 Task: Set up file sharing on your Mac and create a shared folder for another user.
Action: Mouse pressed left at (582, 187)
Screenshot: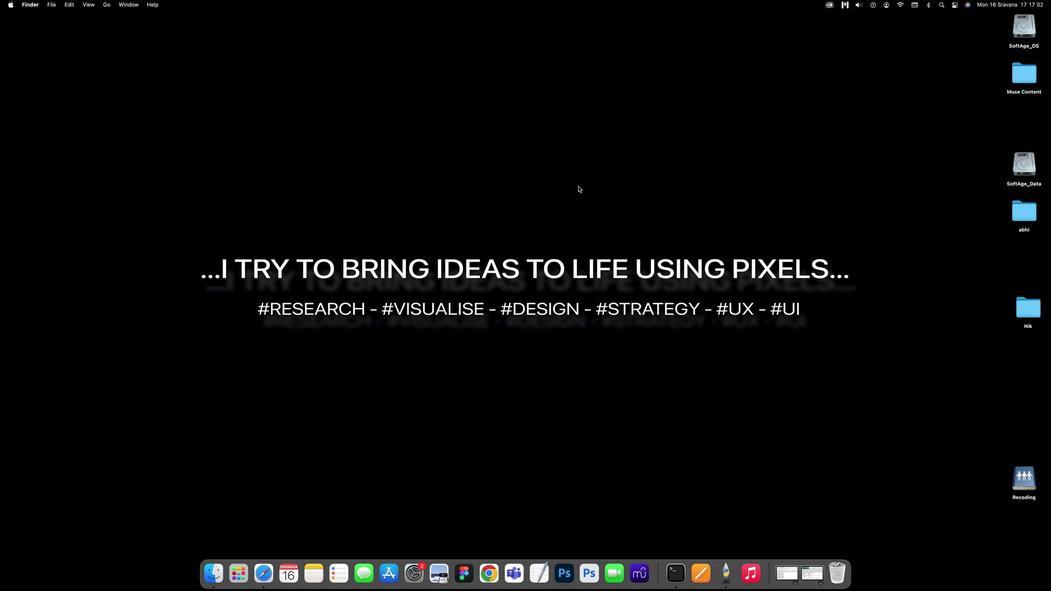 
Action: Mouse moved to (603, 164)
Screenshot: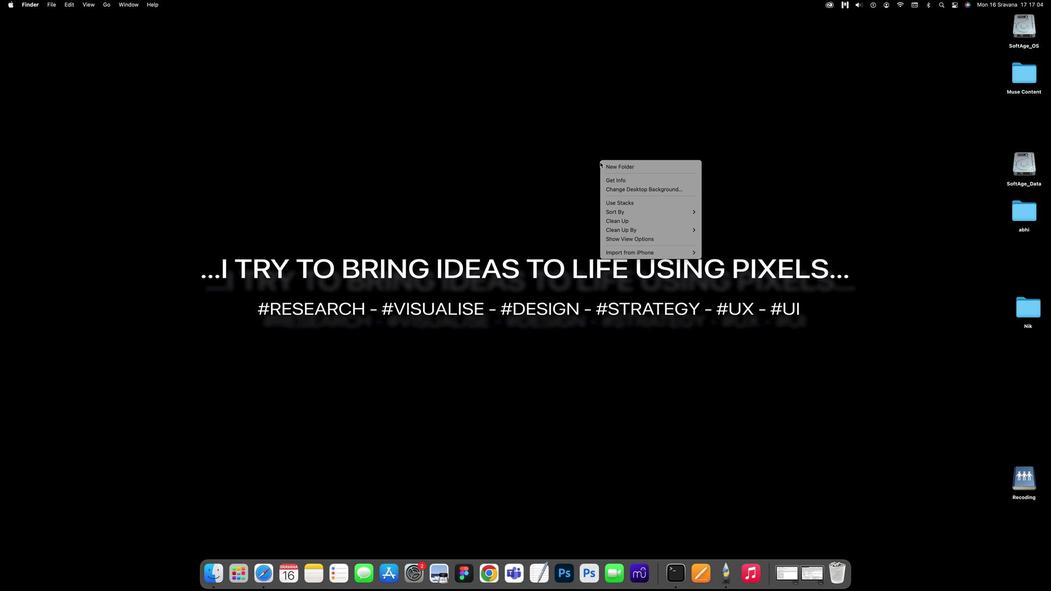 
Action: Mouse pressed right at (603, 164)
Screenshot: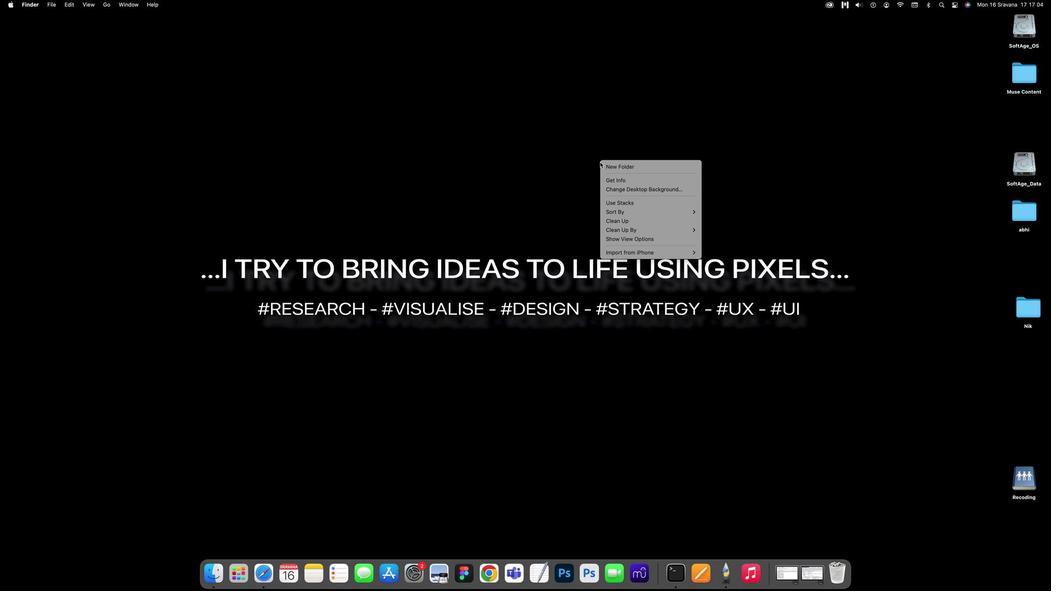 
Action: Mouse moved to (614, 173)
Screenshot: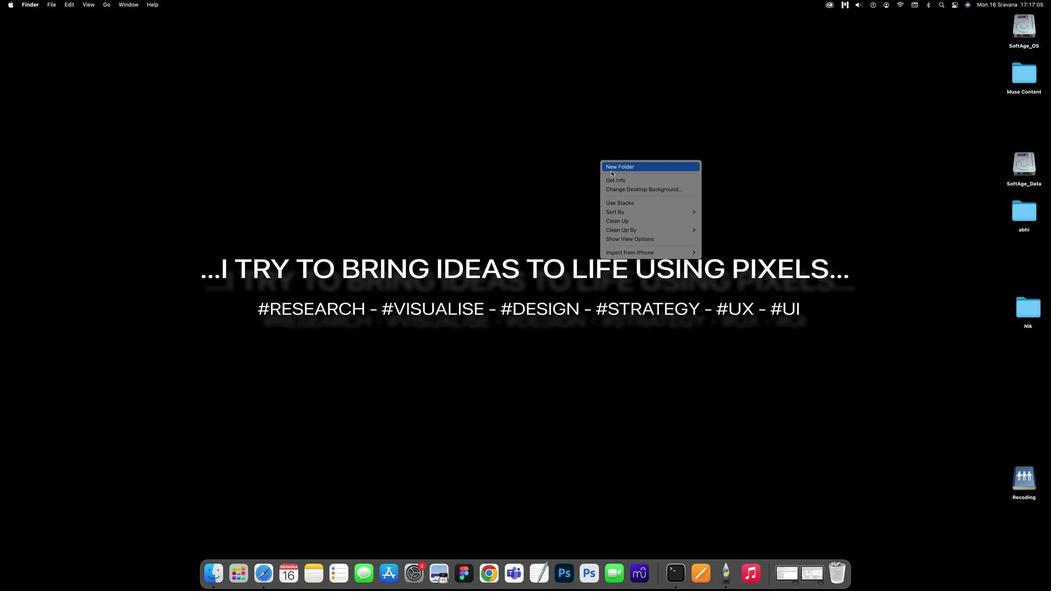 
Action: Mouse pressed left at (614, 173)
Screenshot: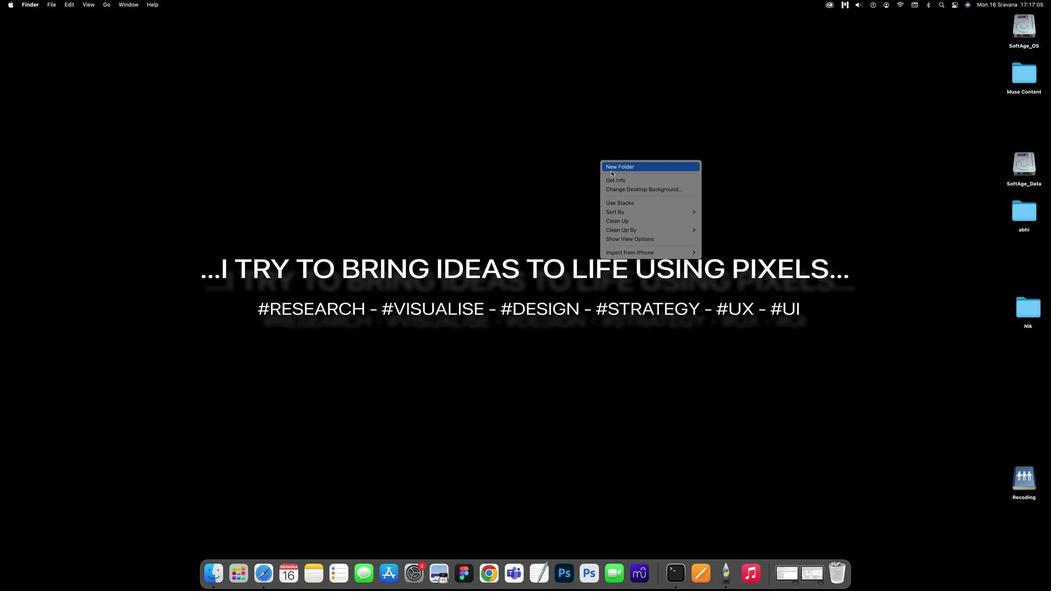 
Action: Key pressed Key.caps_lock'L'Key.caps_lock'u''c''i''f''e''r'Key.spaceKey.caps_lock'M'Key.caps_lock'o''r''n''i''n''g''s''t''a''r'Key.enter
Screenshot: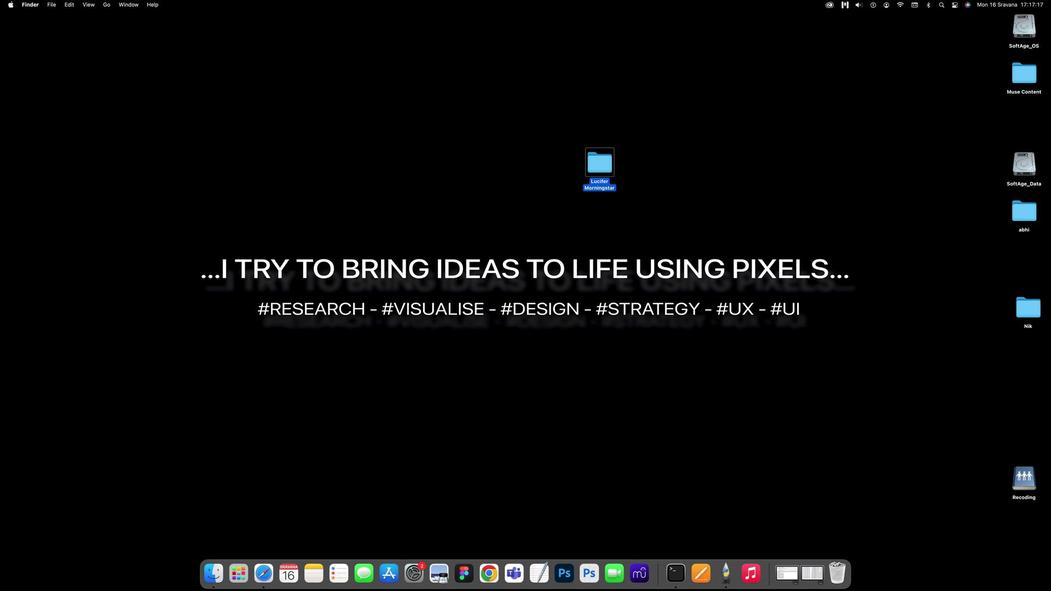 
Action: Mouse moved to (599, 164)
Screenshot: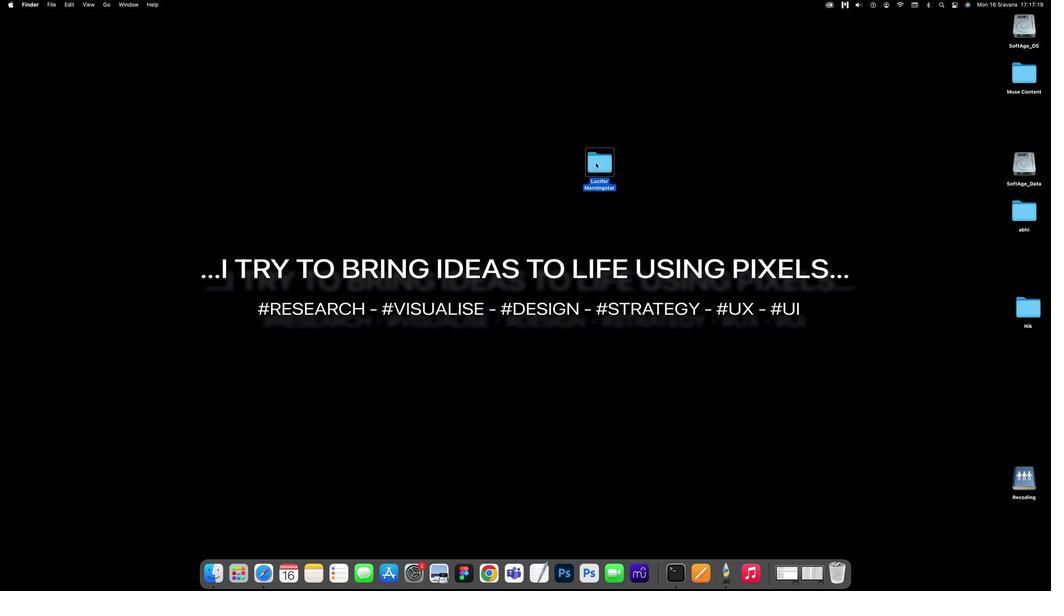 
Action: Mouse pressed left at (599, 164)
Screenshot: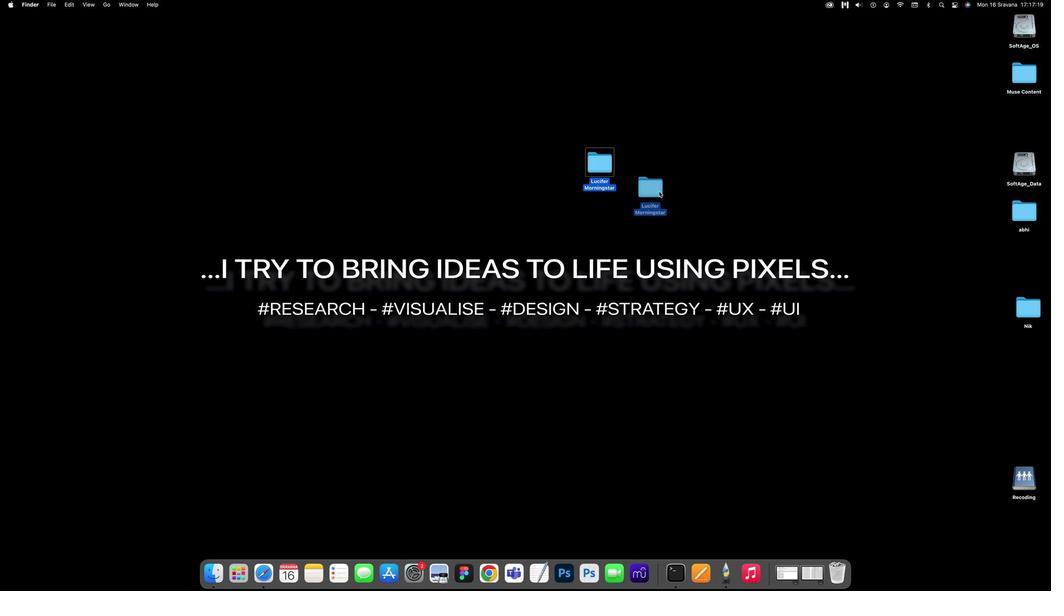 
Action: Mouse moved to (998, 266)
Screenshot: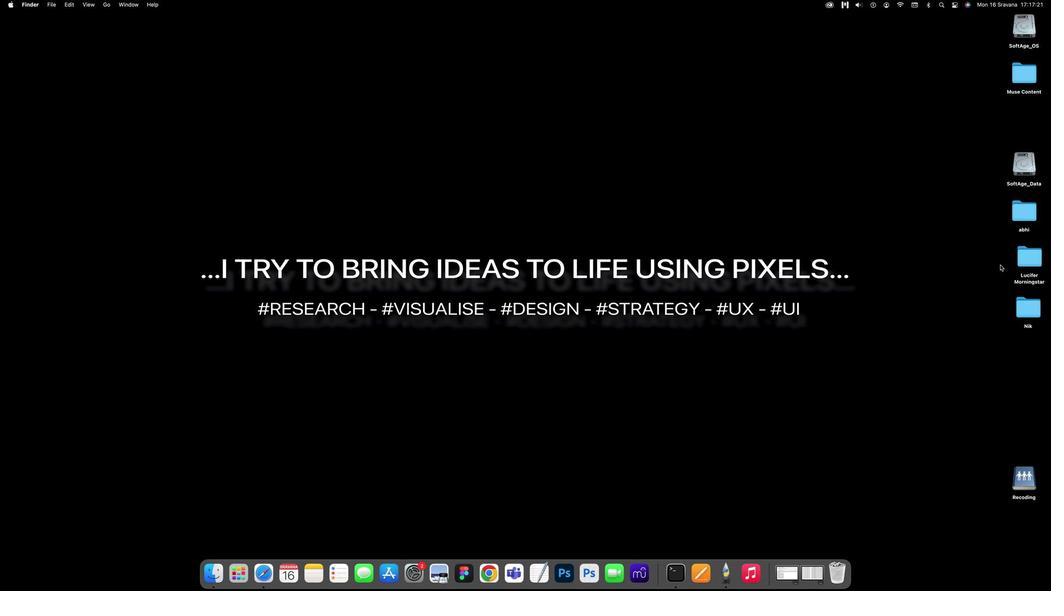 
Action: Mouse pressed left at (998, 266)
Screenshot: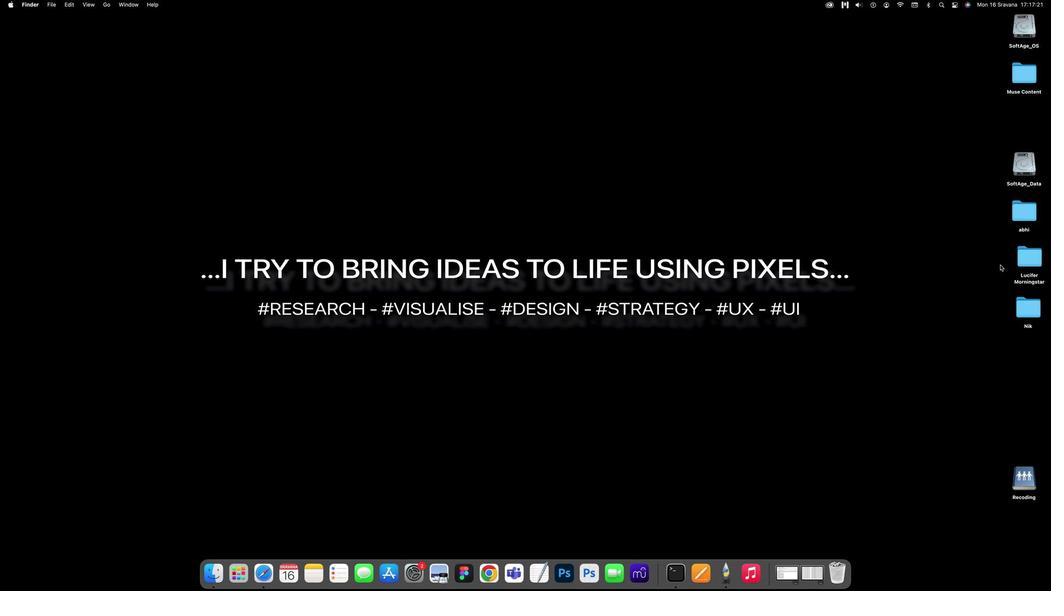 
Action: Mouse moved to (22, 7)
Screenshot: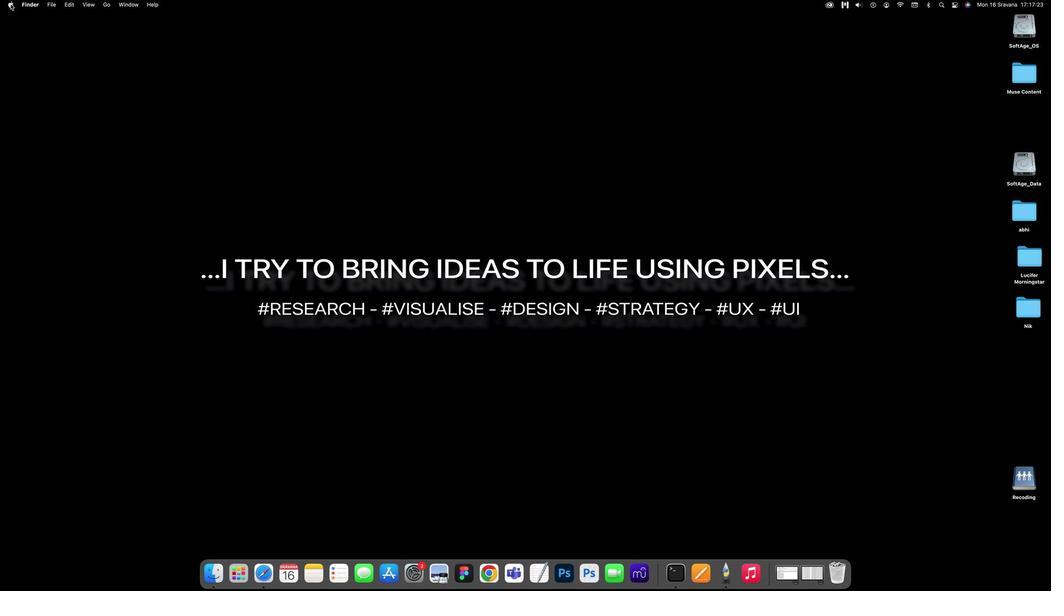 
Action: Mouse pressed left at (22, 7)
Screenshot: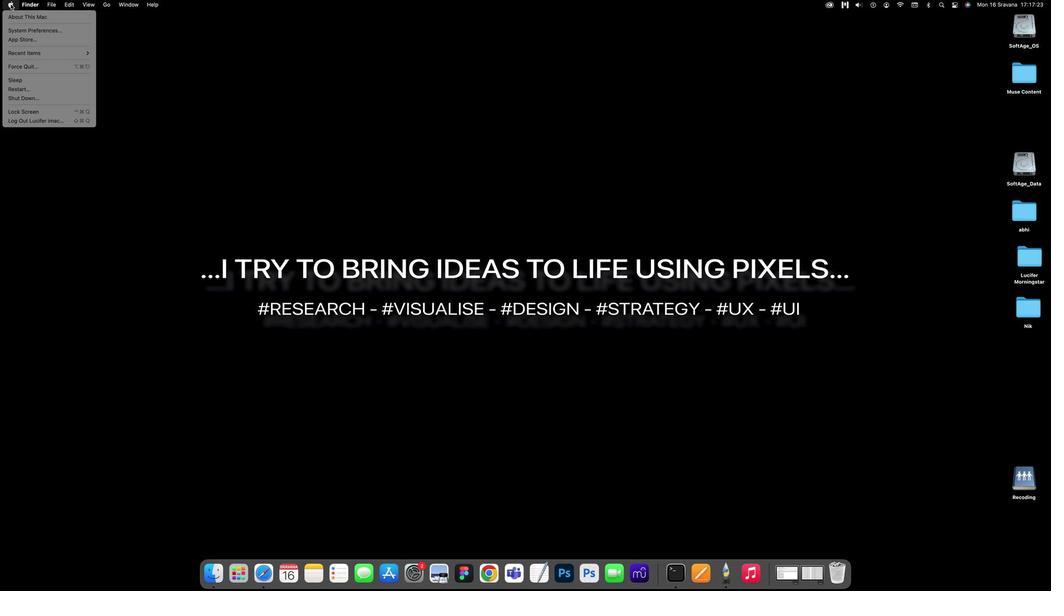 
Action: Mouse moved to (20, 32)
Screenshot: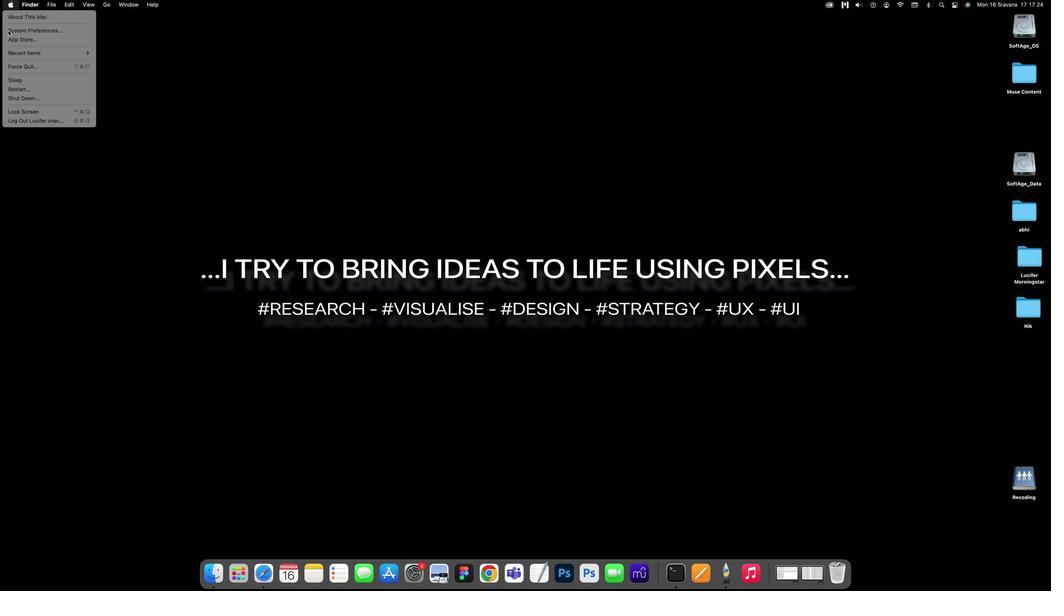 
Action: Mouse pressed left at (20, 32)
Screenshot: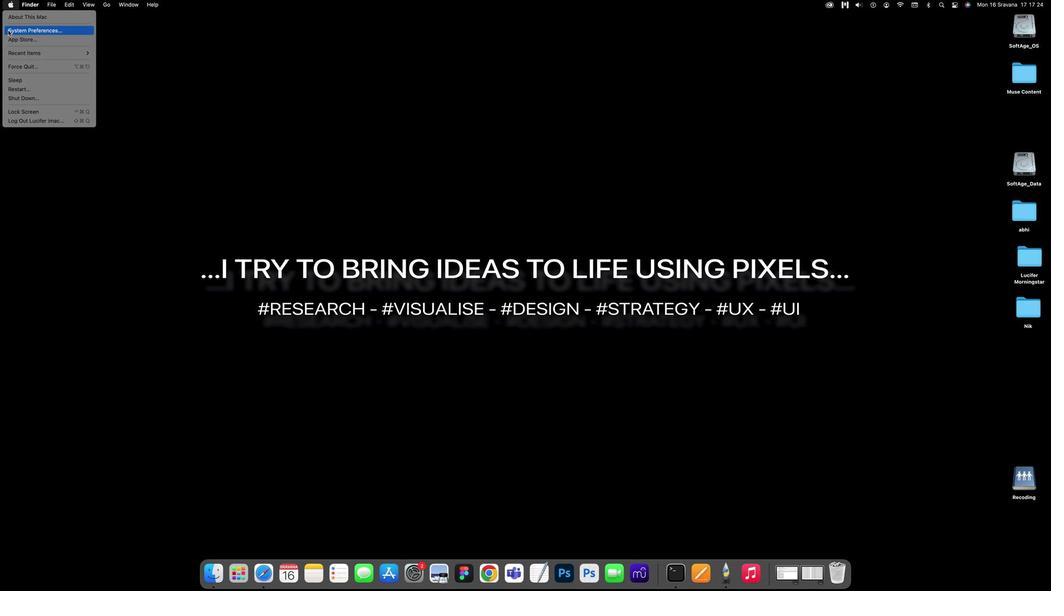 
Action: Mouse moved to (516, 335)
Screenshot: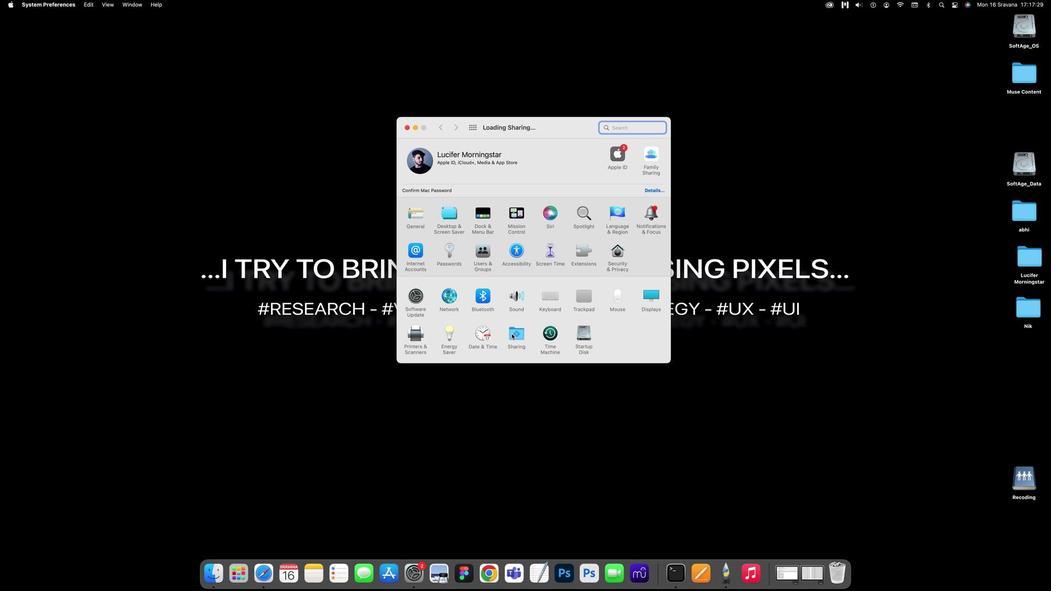 
Action: Mouse pressed left at (516, 335)
Screenshot: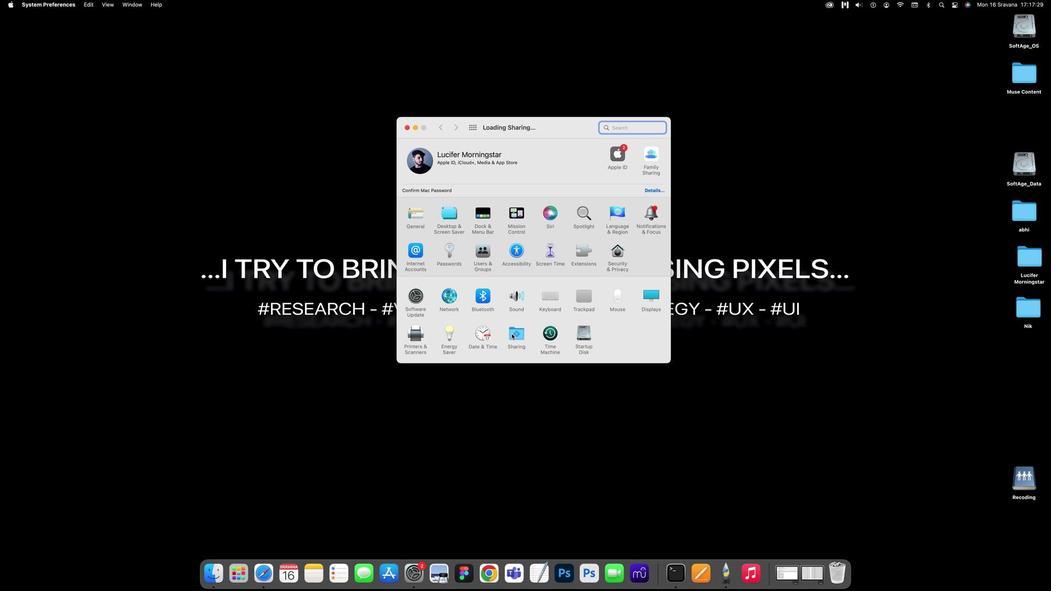 
Action: Mouse moved to (505, 273)
Screenshot: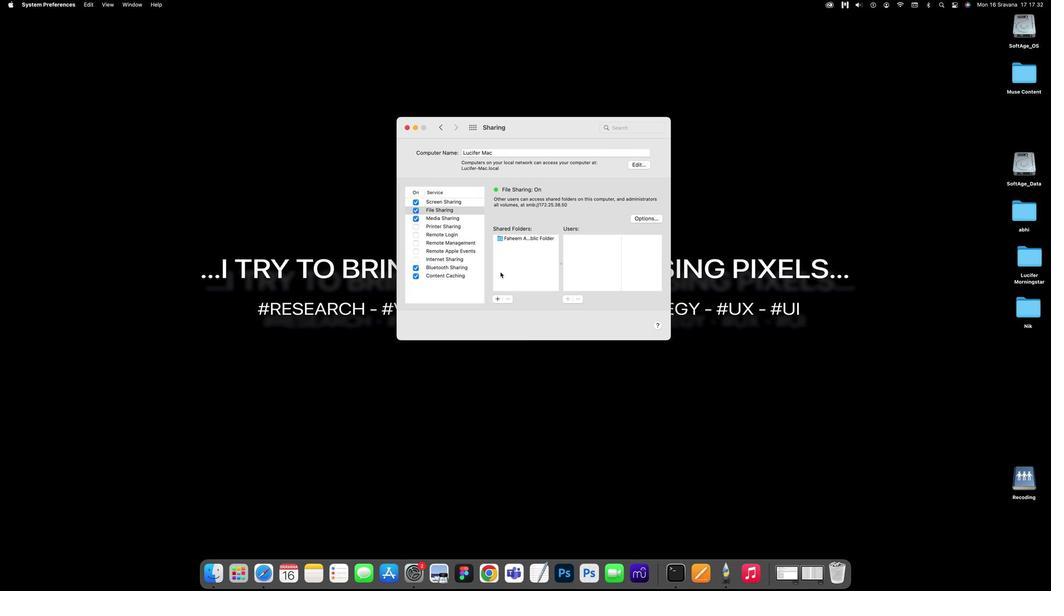 
Action: Mouse pressed left at (505, 273)
Screenshot: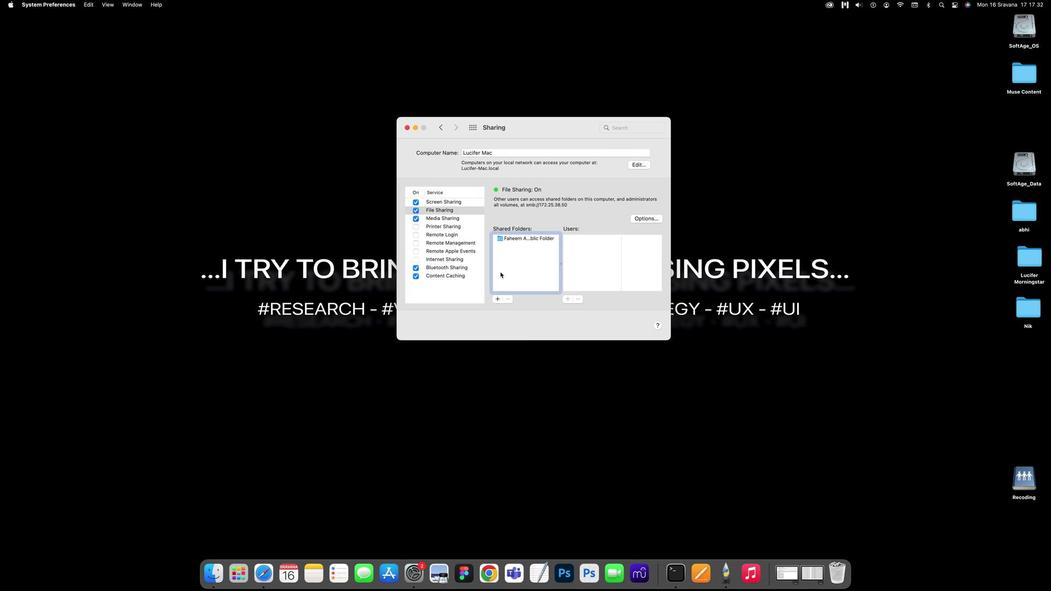 
Action: Mouse moved to (436, 208)
Screenshot: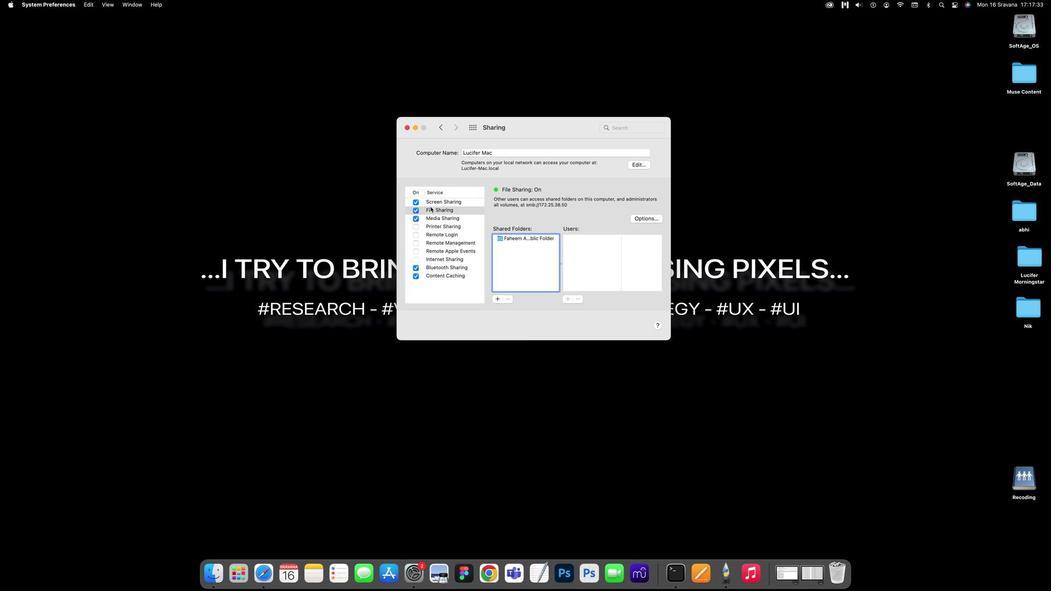 
Action: Mouse pressed left at (436, 208)
Screenshot: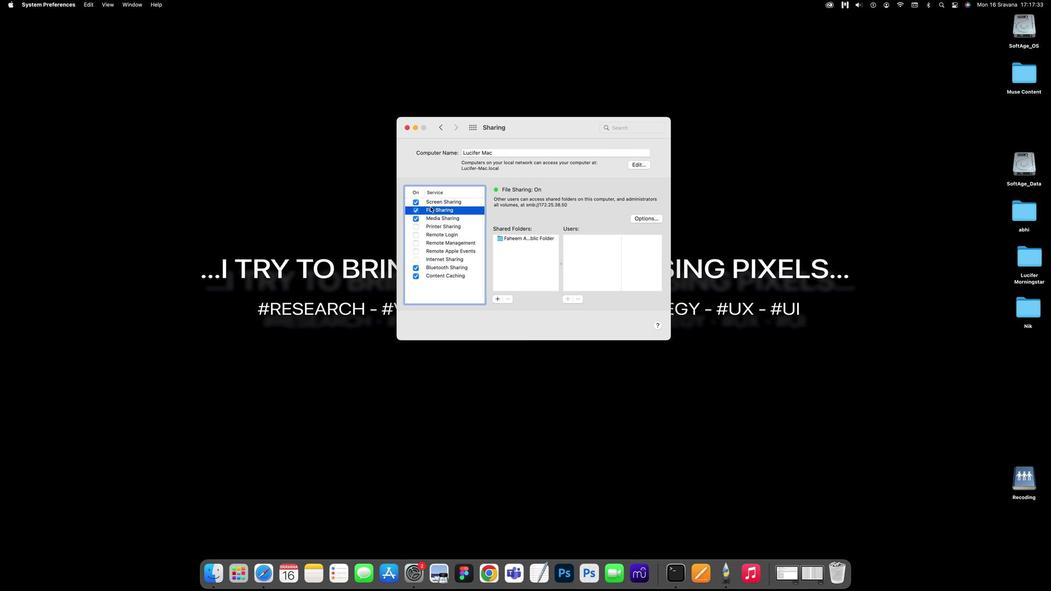 
Action: Mouse moved to (503, 300)
Screenshot: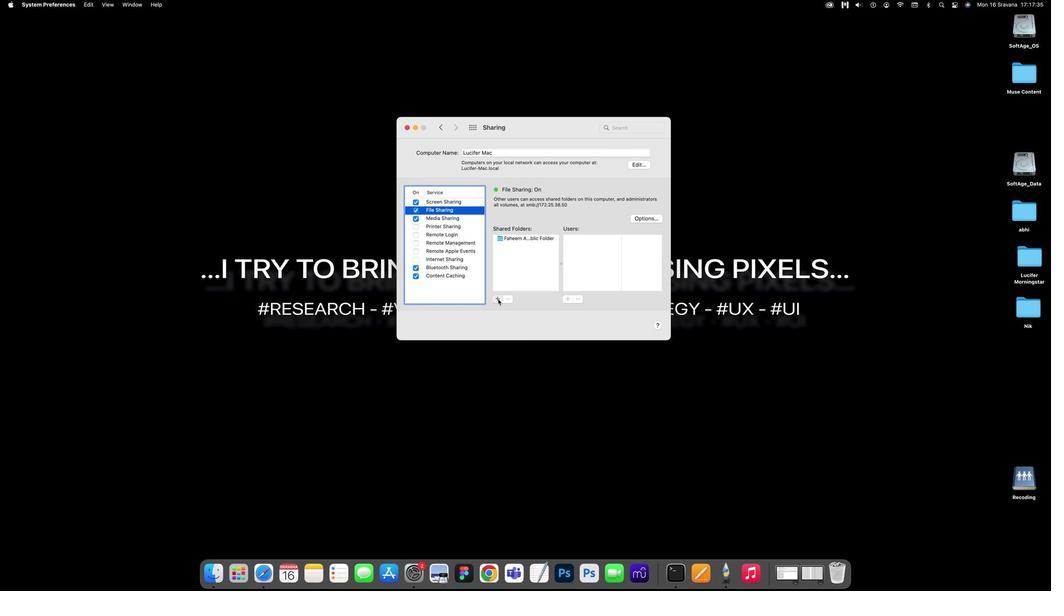 
Action: Mouse pressed left at (503, 300)
Screenshot: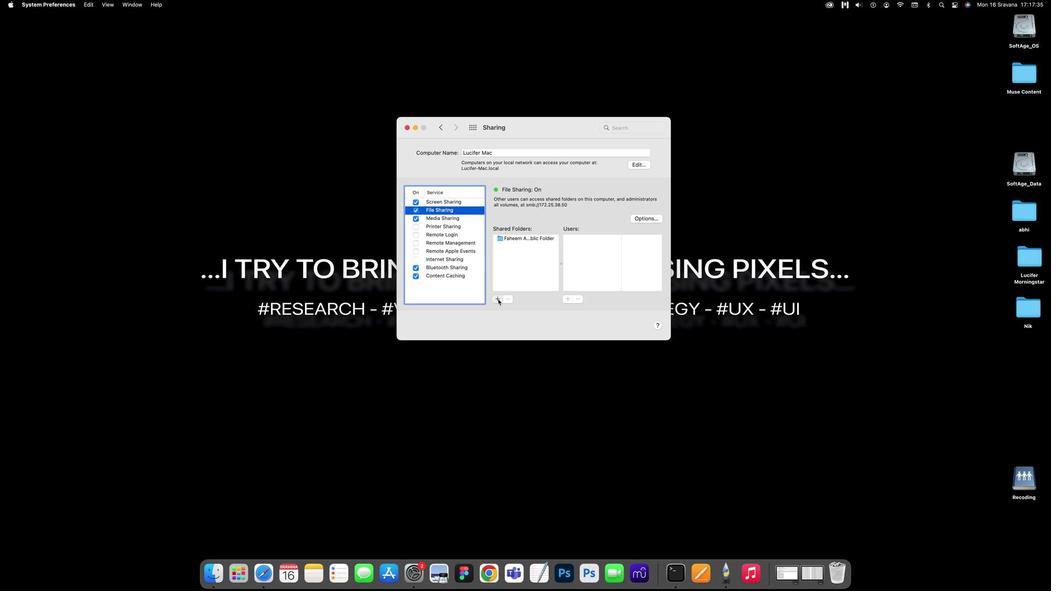 
Action: Mouse moved to (399, 195)
Screenshot: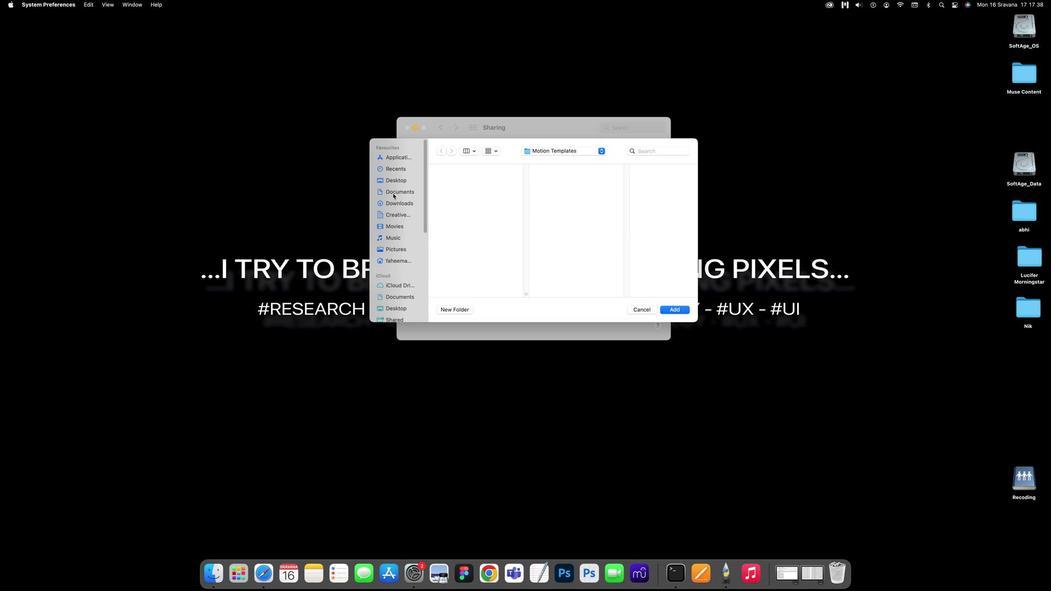 
Action: Mouse pressed left at (399, 195)
Screenshot: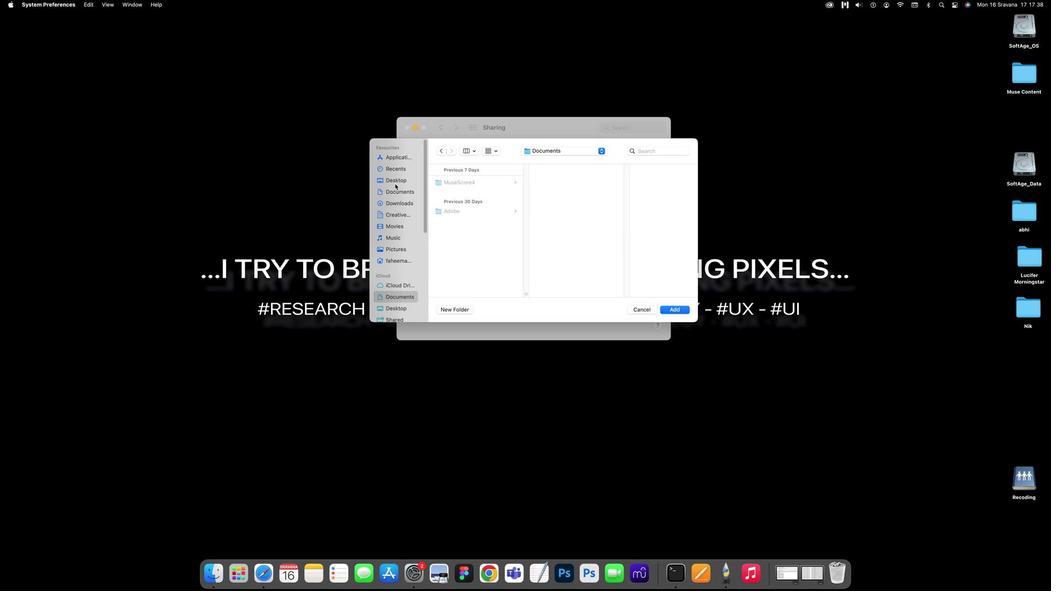 
Action: Mouse moved to (400, 180)
Screenshot: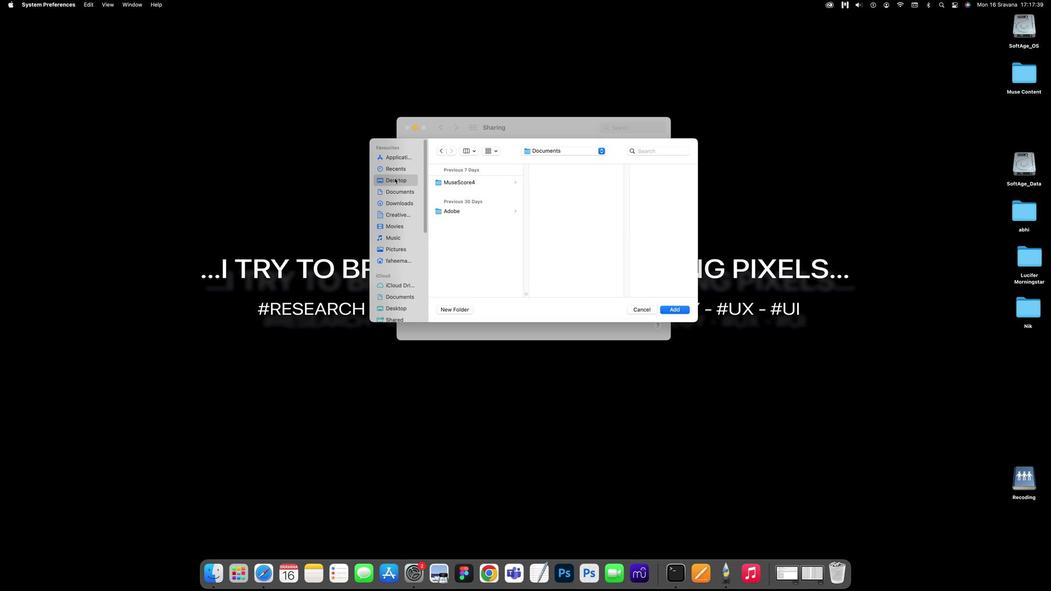 
Action: Mouse pressed left at (400, 180)
Screenshot: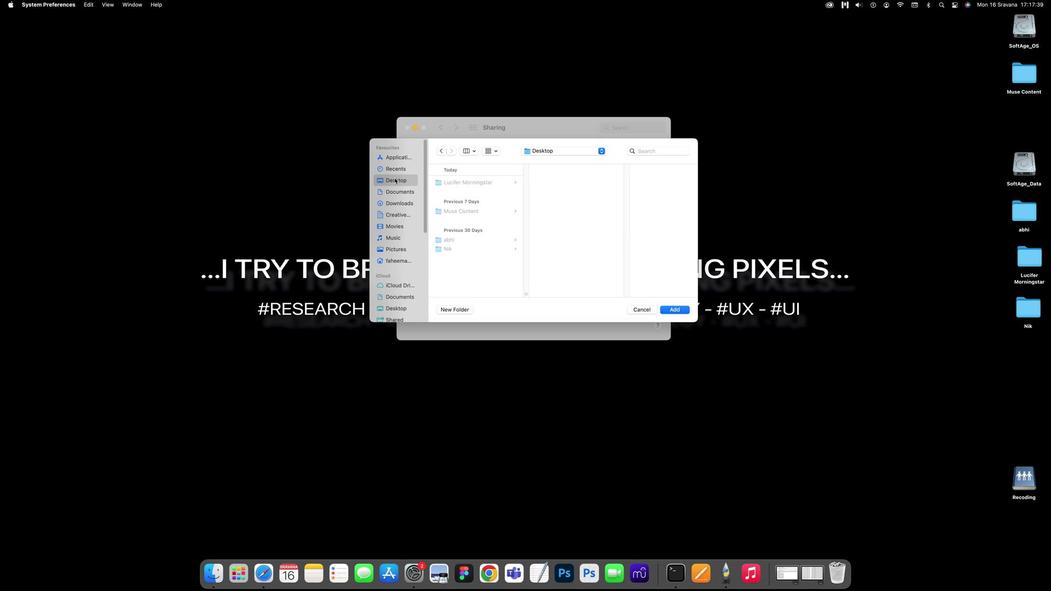 
Action: Mouse moved to (462, 184)
Screenshot: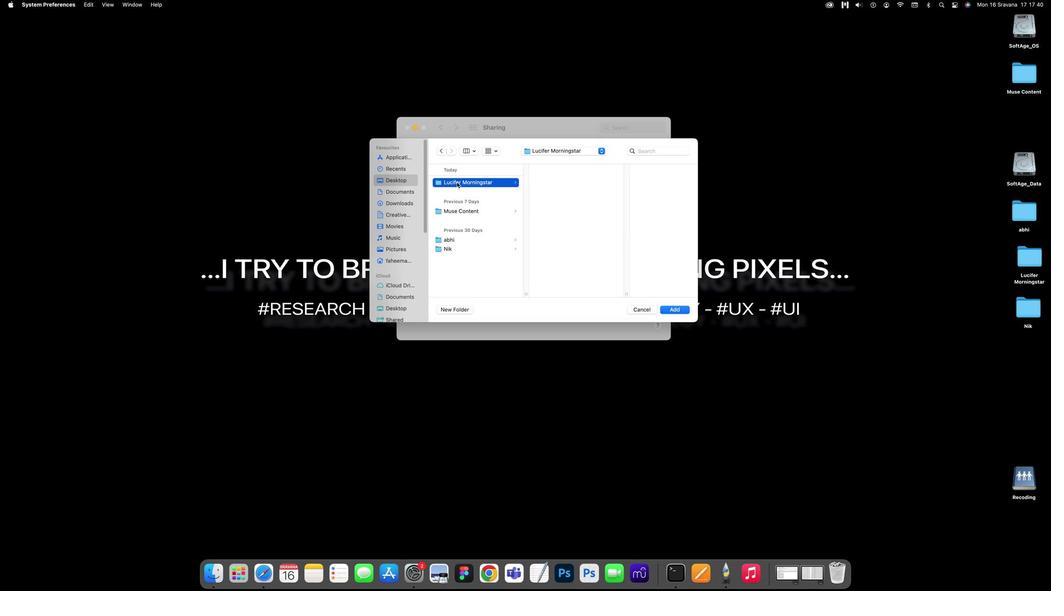 
Action: Mouse pressed left at (462, 184)
Screenshot: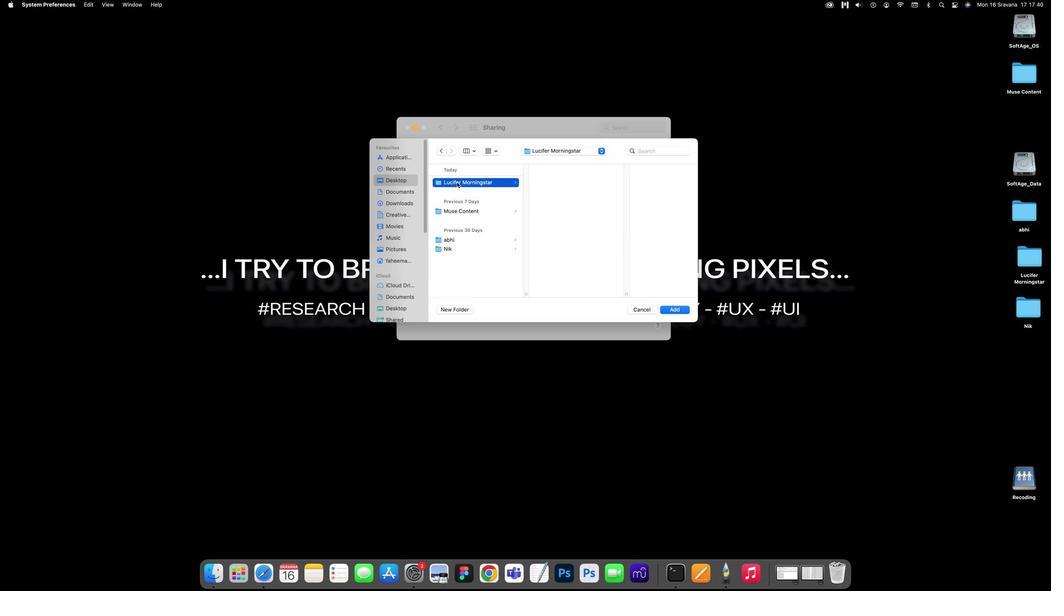
Action: Mouse moved to (680, 308)
Screenshot: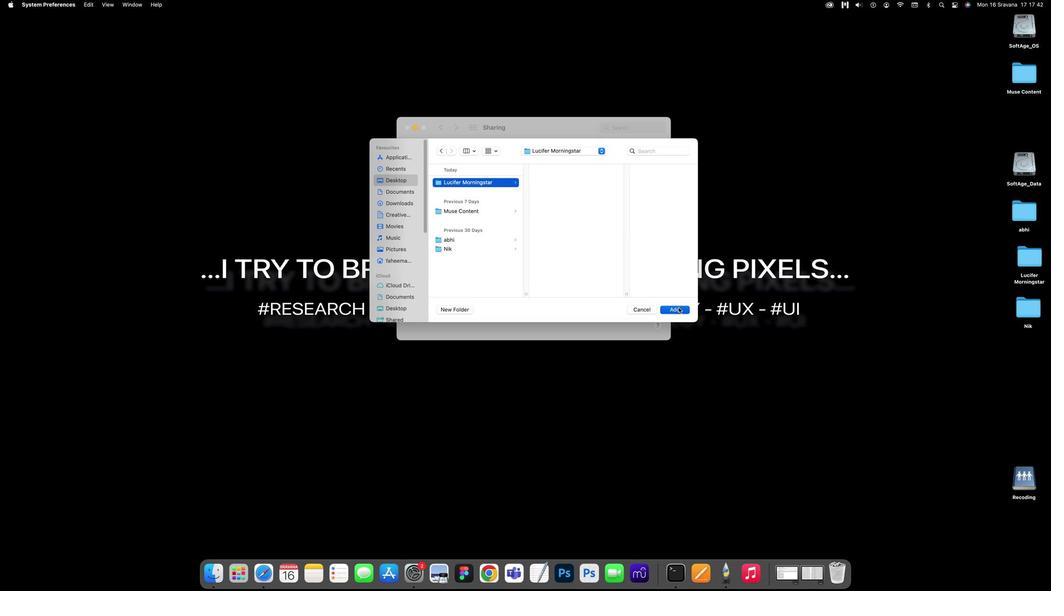 
Action: Mouse pressed left at (680, 308)
Screenshot: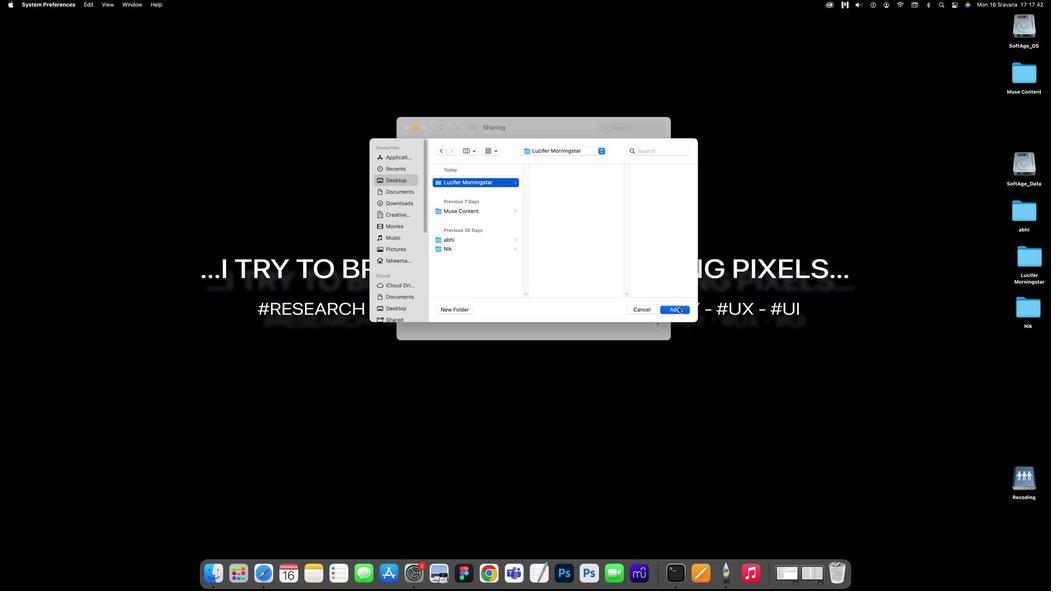 
Action: Mouse moved to (642, 220)
Screenshot: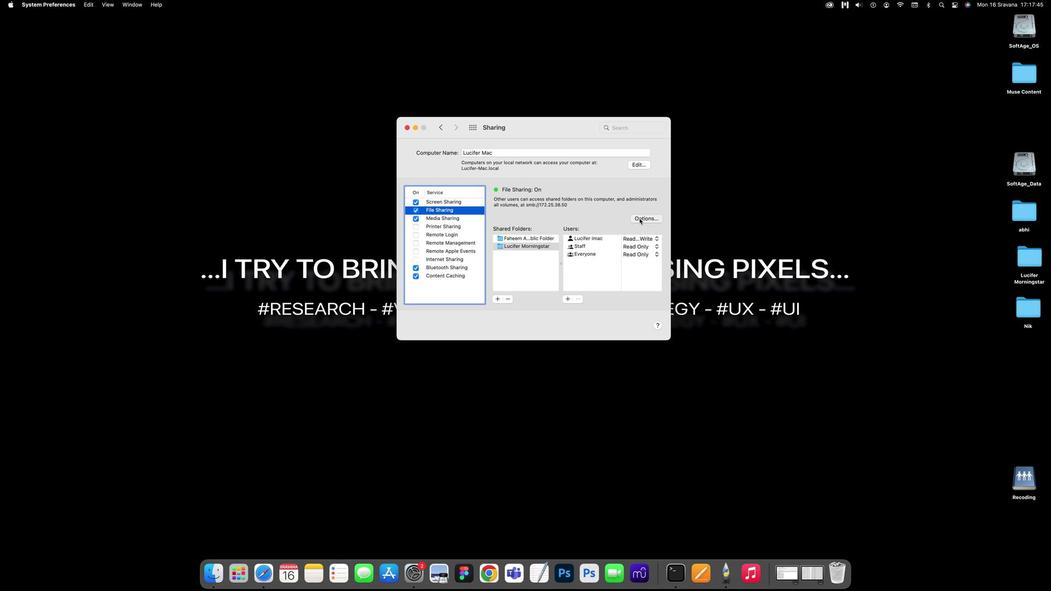 
Action: Mouse pressed left at (642, 220)
Screenshot: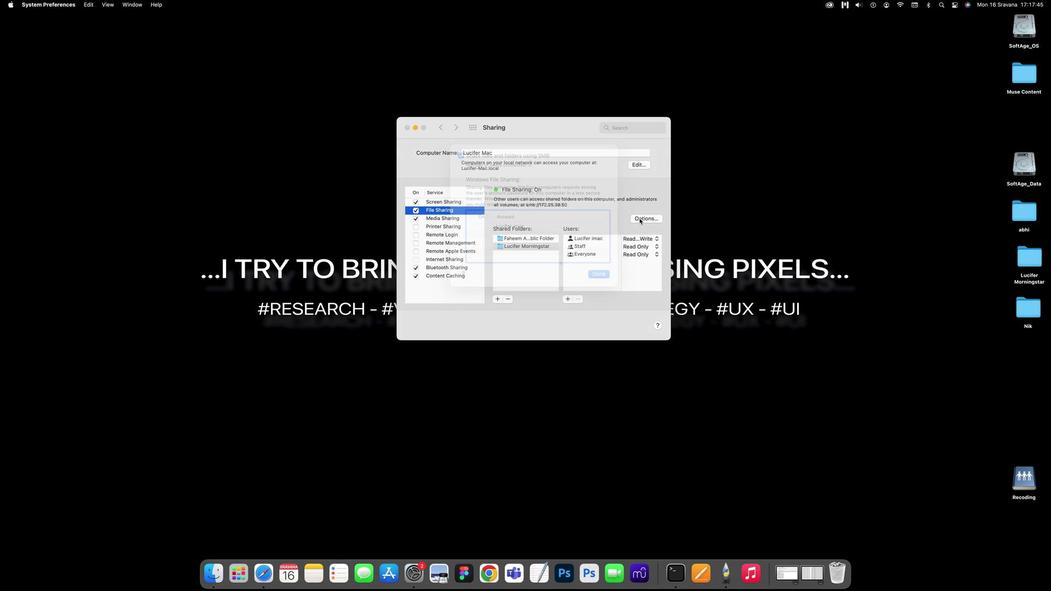 
Action: Mouse moved to (510, 241)
Screenshot: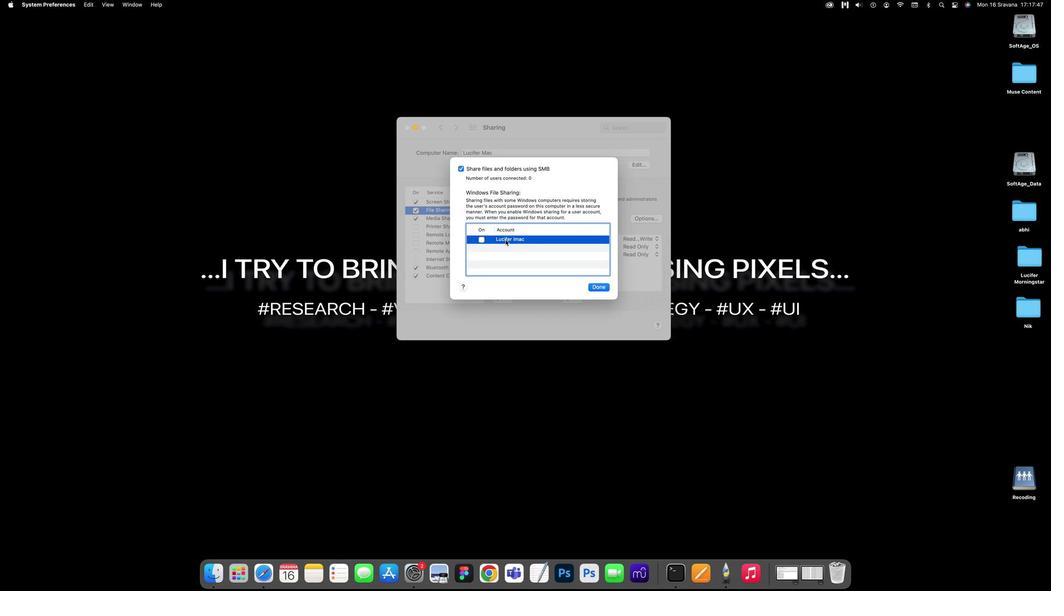 
Action: Mouse pressed left at (510, 241)
Screenshot: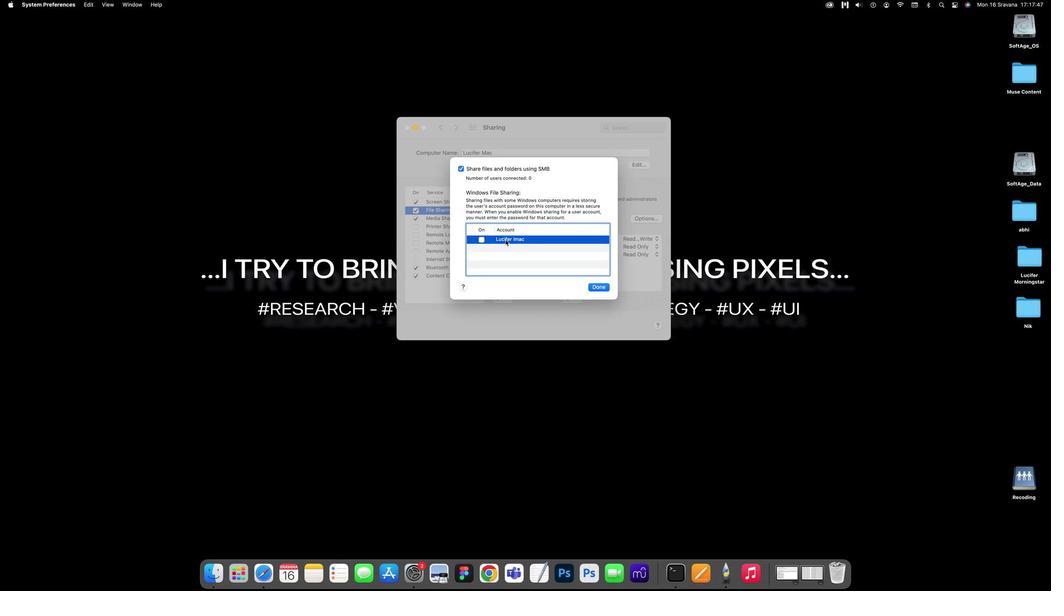 
Action: Mouse moved to (484, 239)
Screenshot: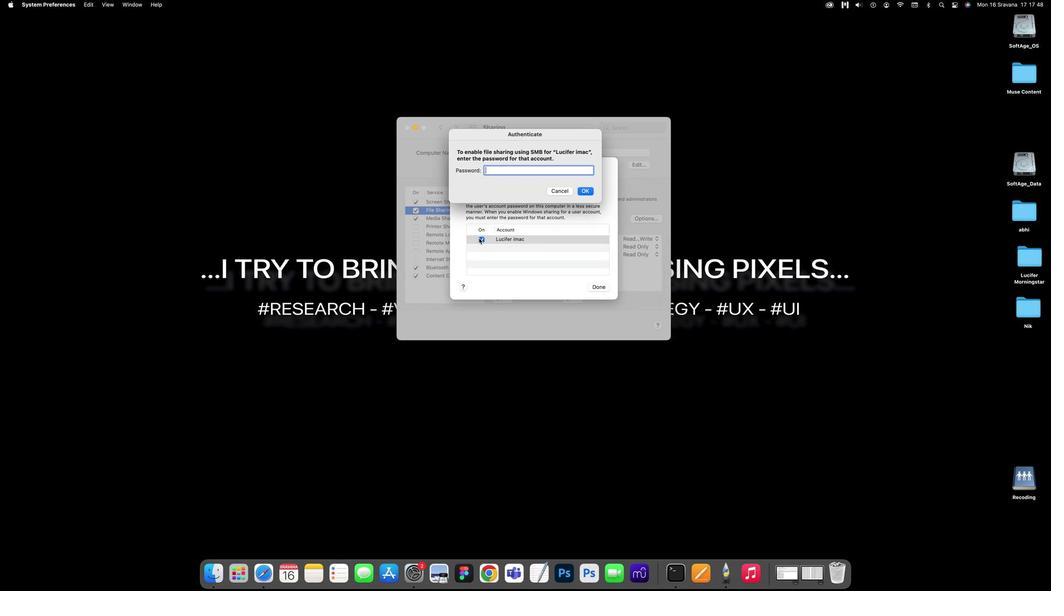 
Action: Mouse pressed left at (484, 239)
Screenshot: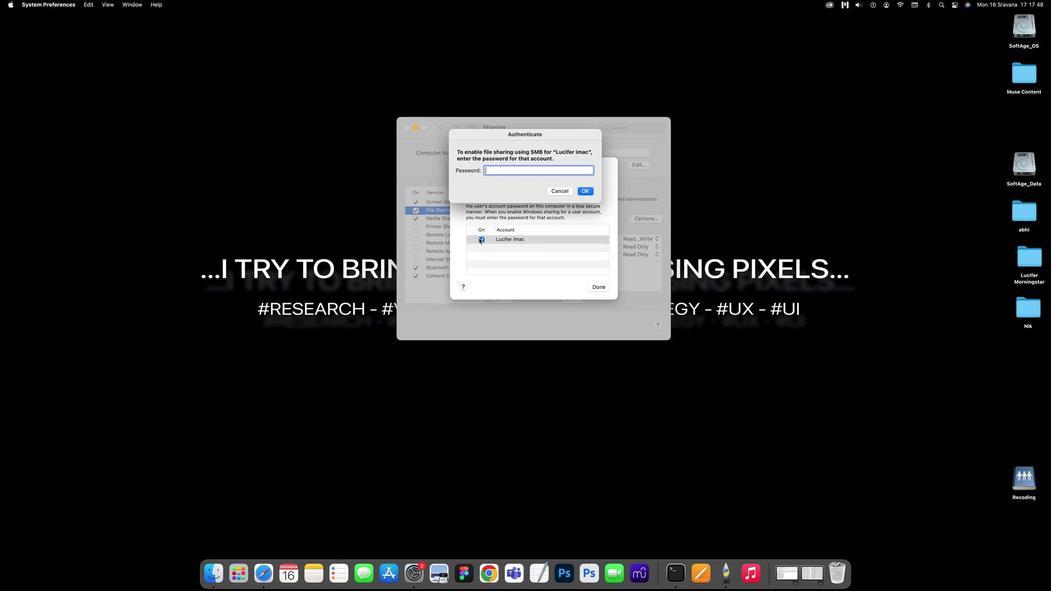 
Action: Mouse moved to (602, 286)
Screenshot: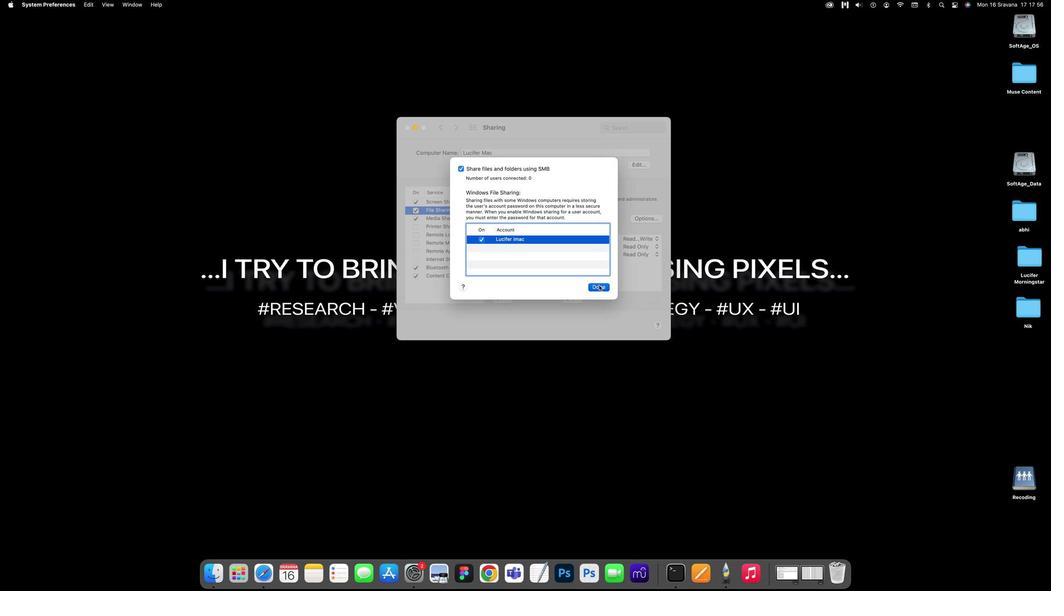 
Action: Mouse pressed left at (602, 286)
Screenshot: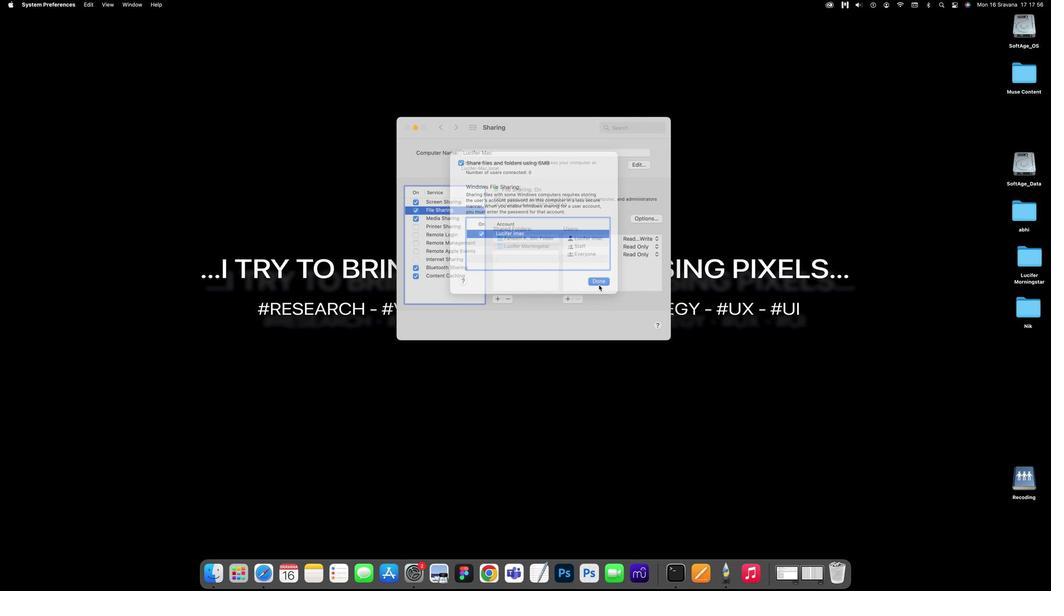 
Action: Mouse moved to (601, 205)
Screenshot: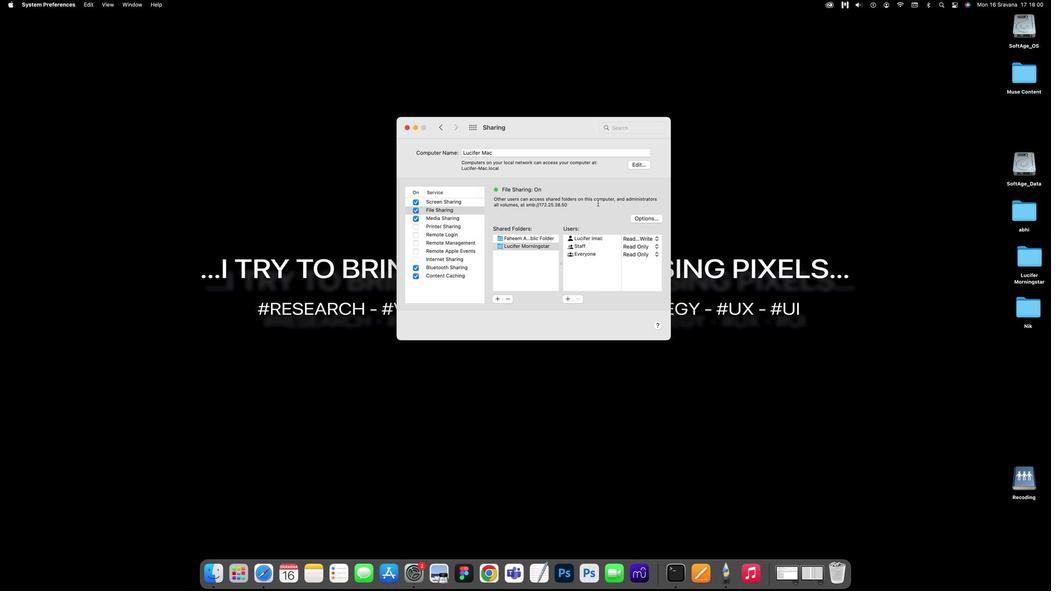 
Action: Mouse pressed left at (601, 205)
Screenshot: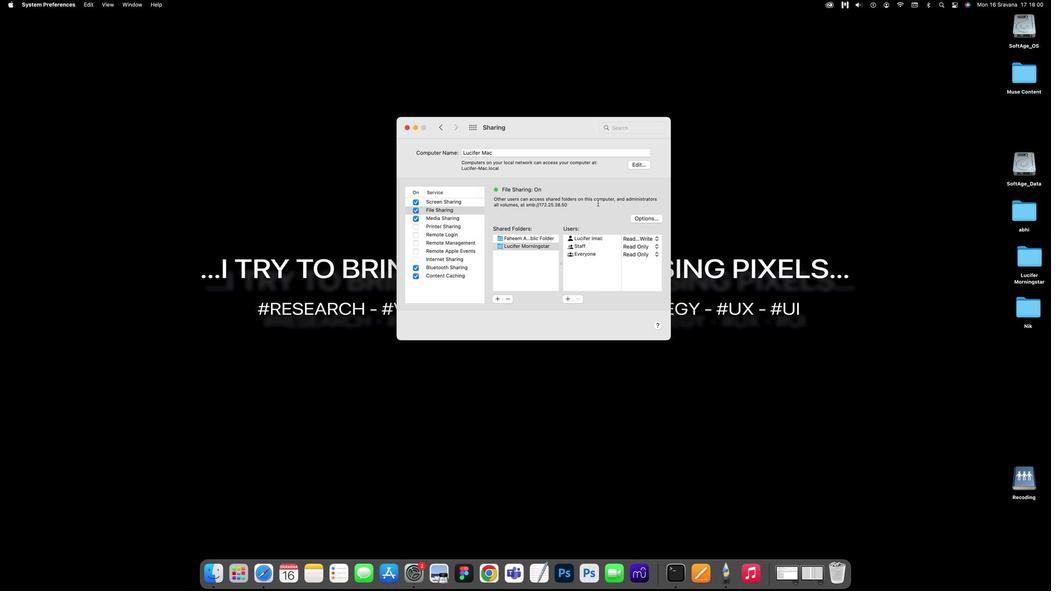 
Action: Mouse moved to (601, 205)
Screenshot: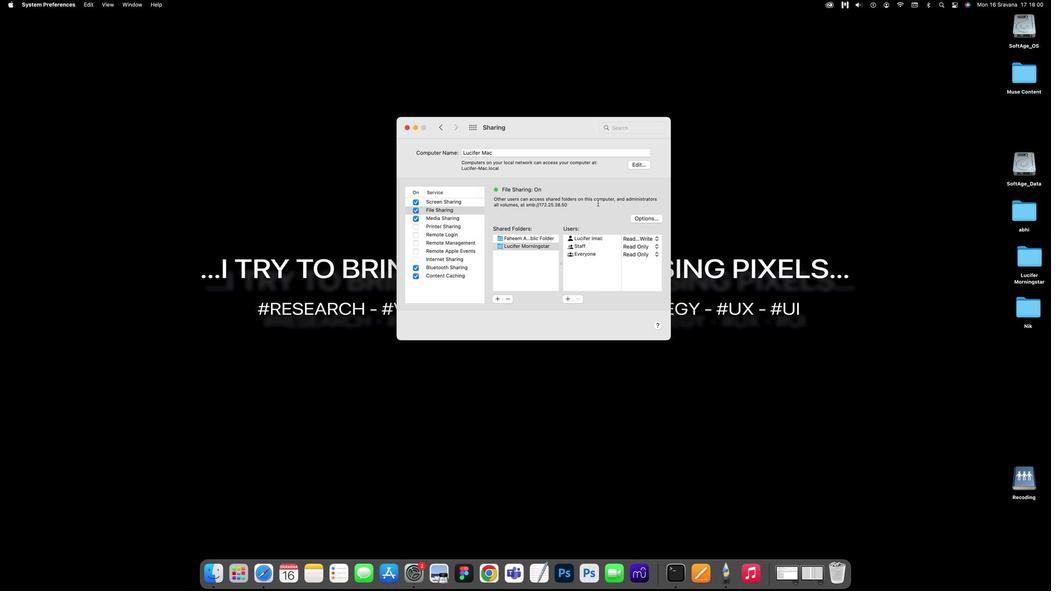 
